 Task: Sort the products by best match.
Action: Mouse moved to (15, 146)
Screenshot: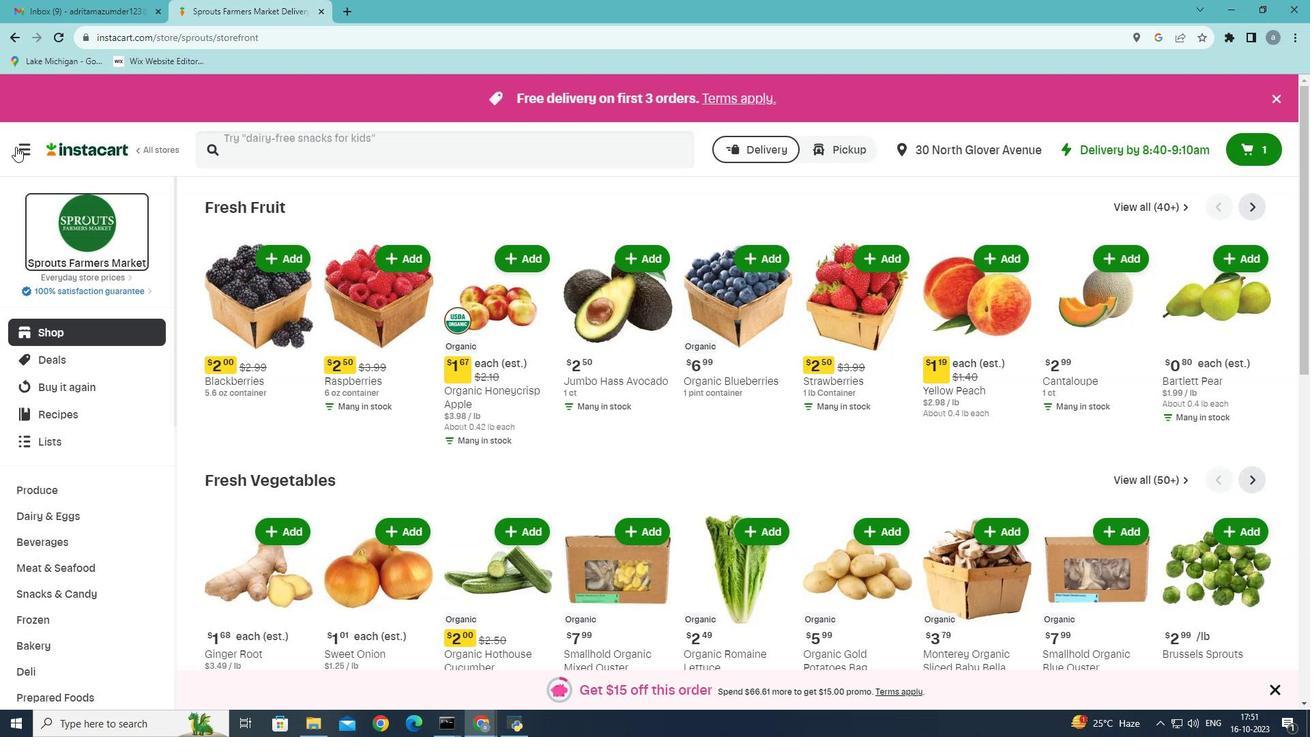 
Action: Mouse pressed left at (15, 146)
Screenshot: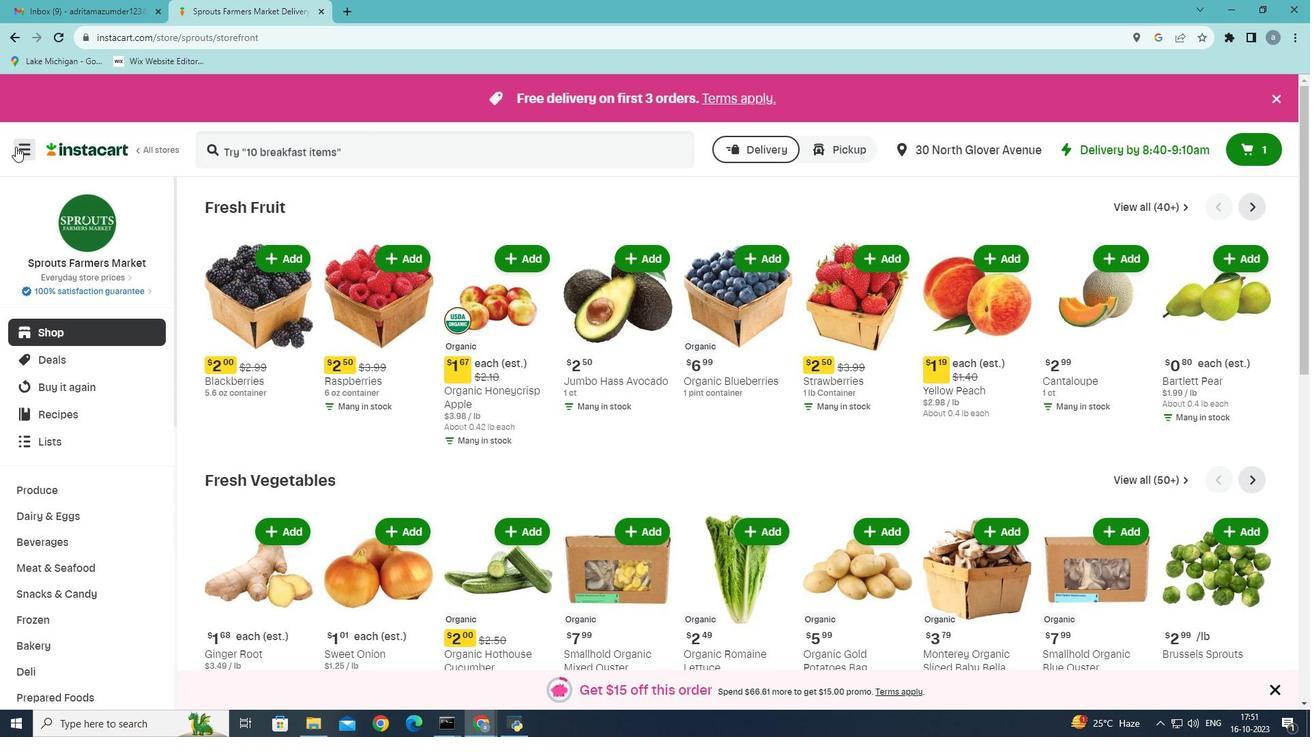 
Action: Mouse moved to (58, 396)
Screenshot: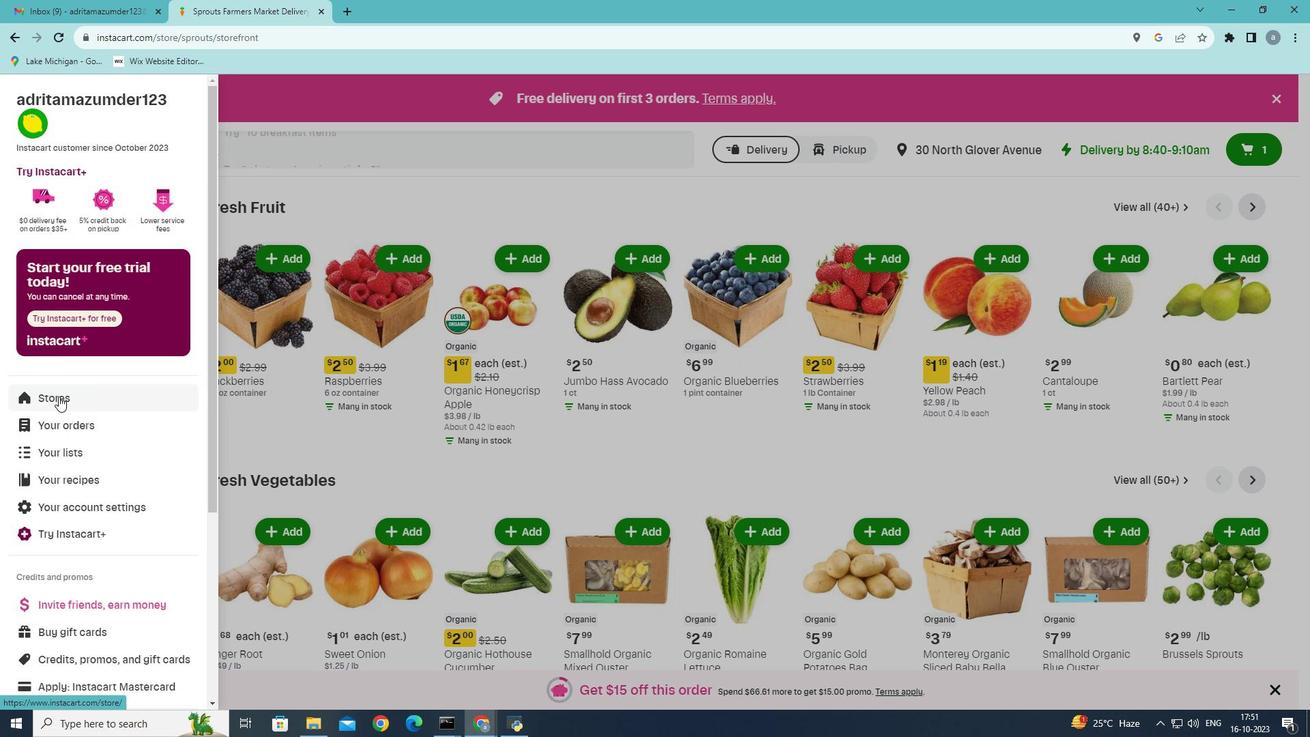 
Action: Mouse pressed left at (58, 396)
Screenshot: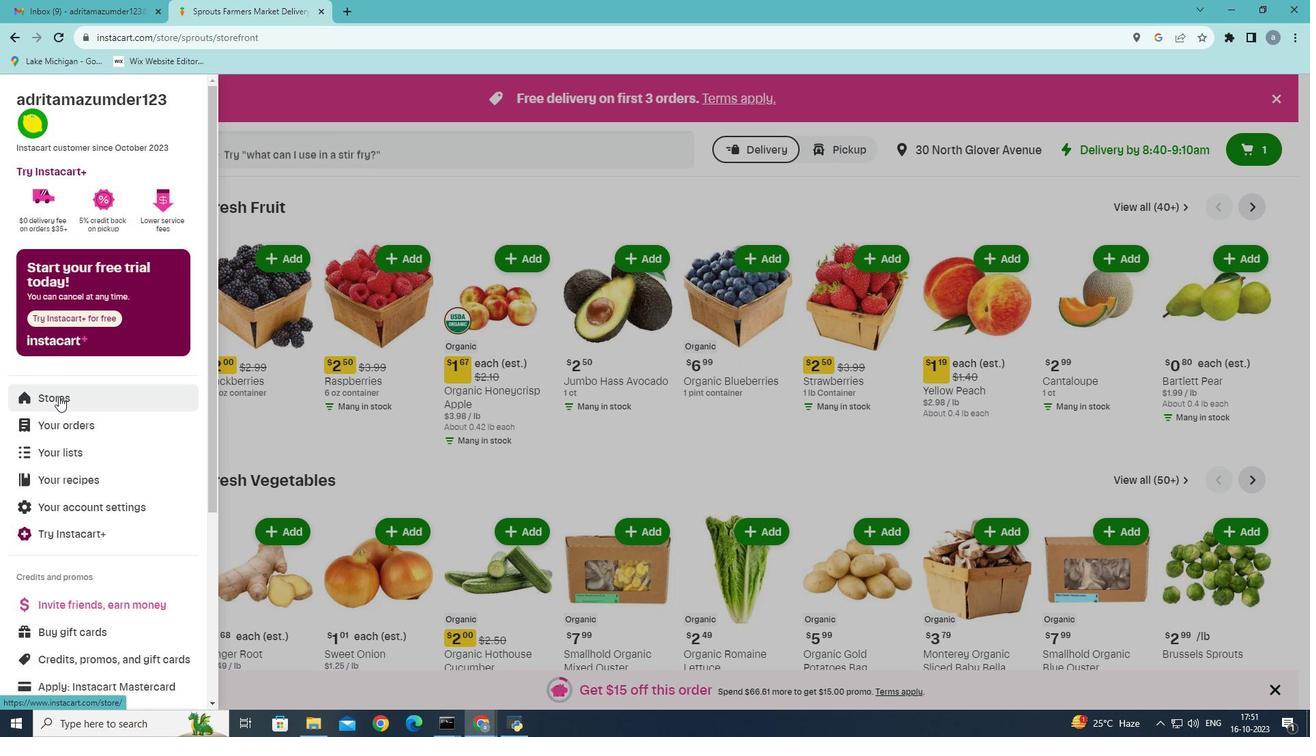 
Action: Mouse moved to (329, 169)
Screenshot: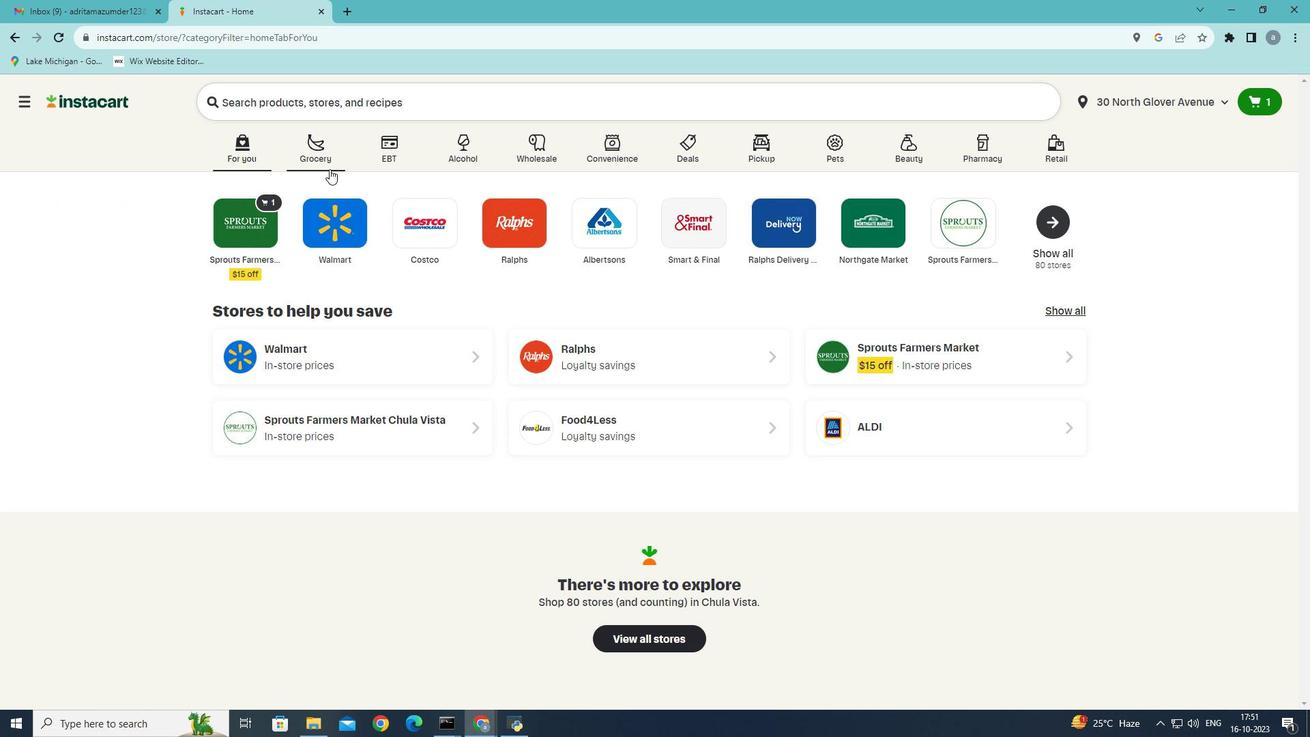 
Action: Mouse pressed left at (329, 169)
Screenshot: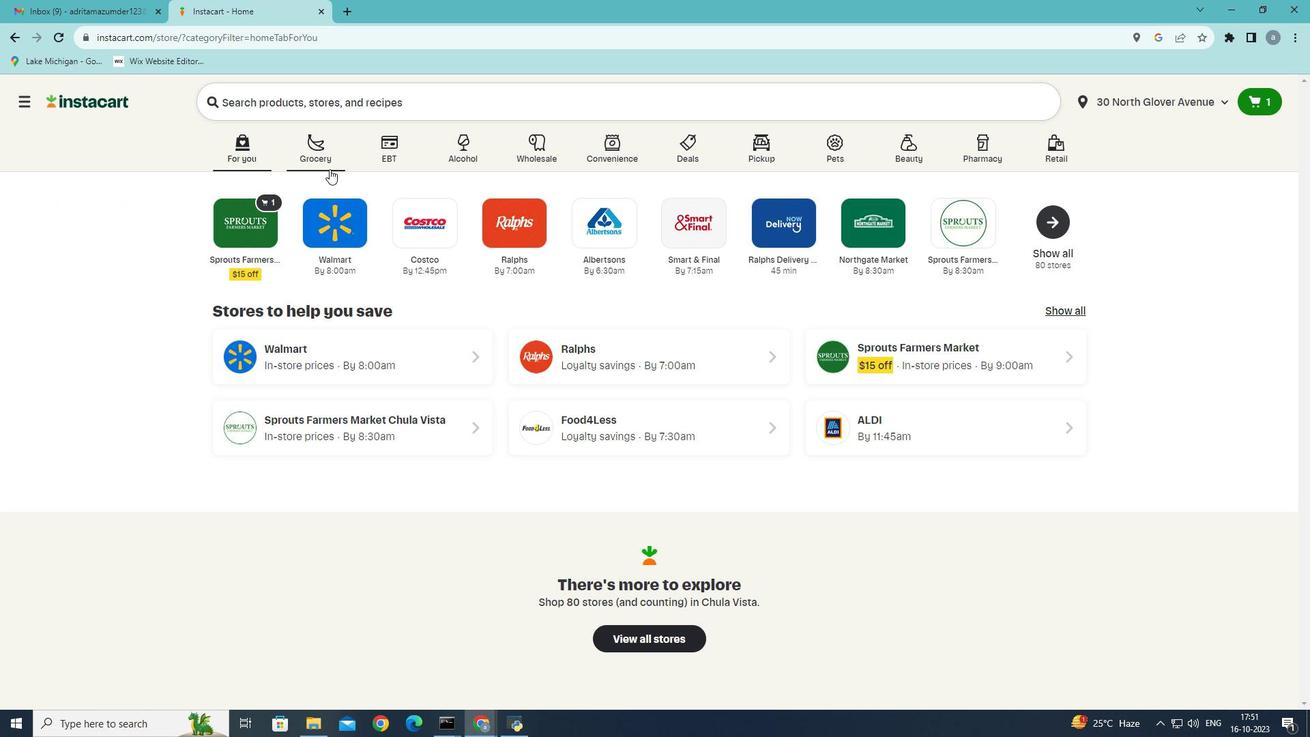 
Action: Mouse moved to (434, 236)
Screenshot: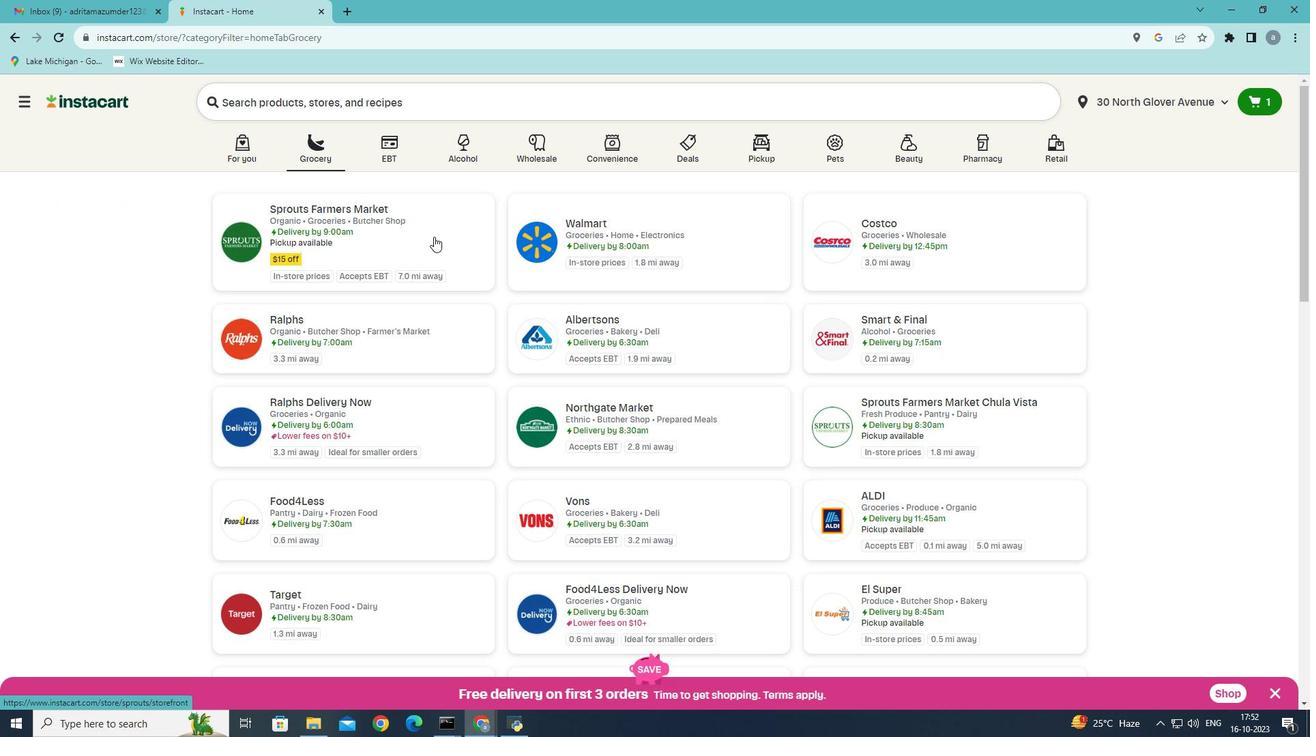 
Action: Mouse pressed left at (434, 236)
Screenshot: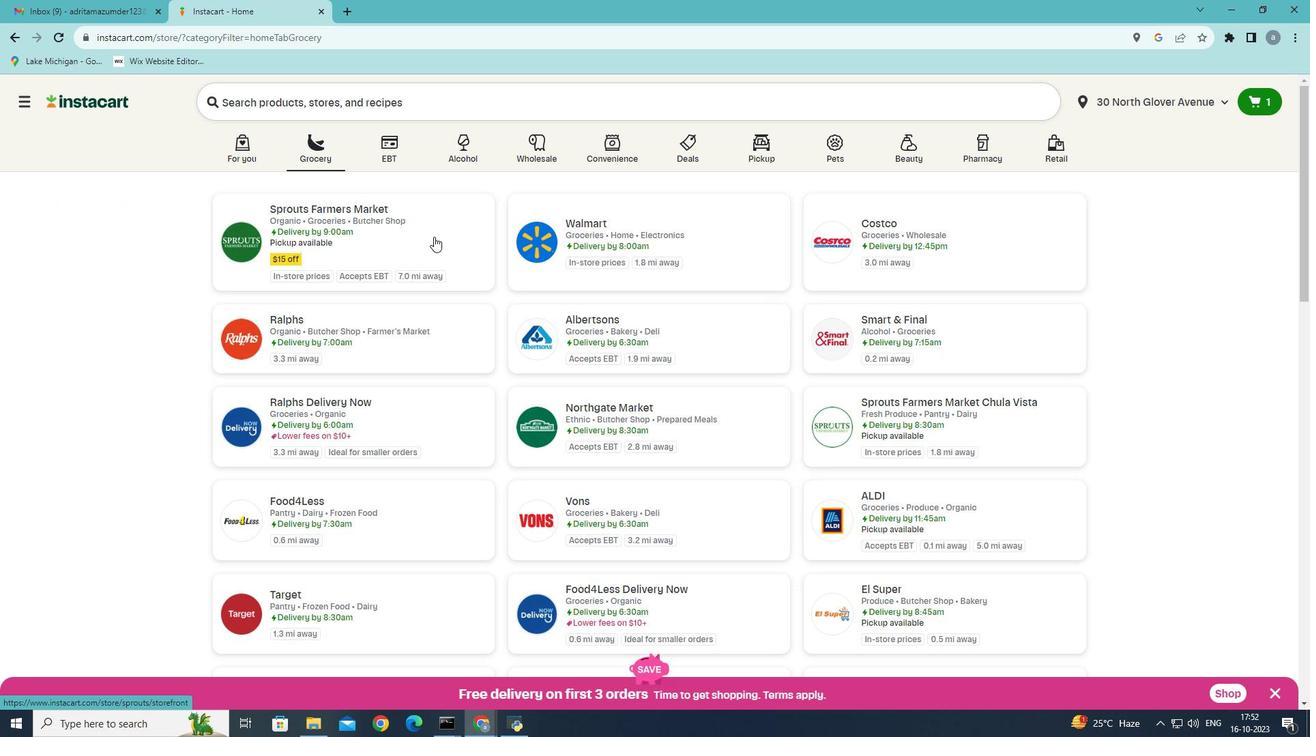 
Action: Mouse moved to (60, 563)
Screenshot: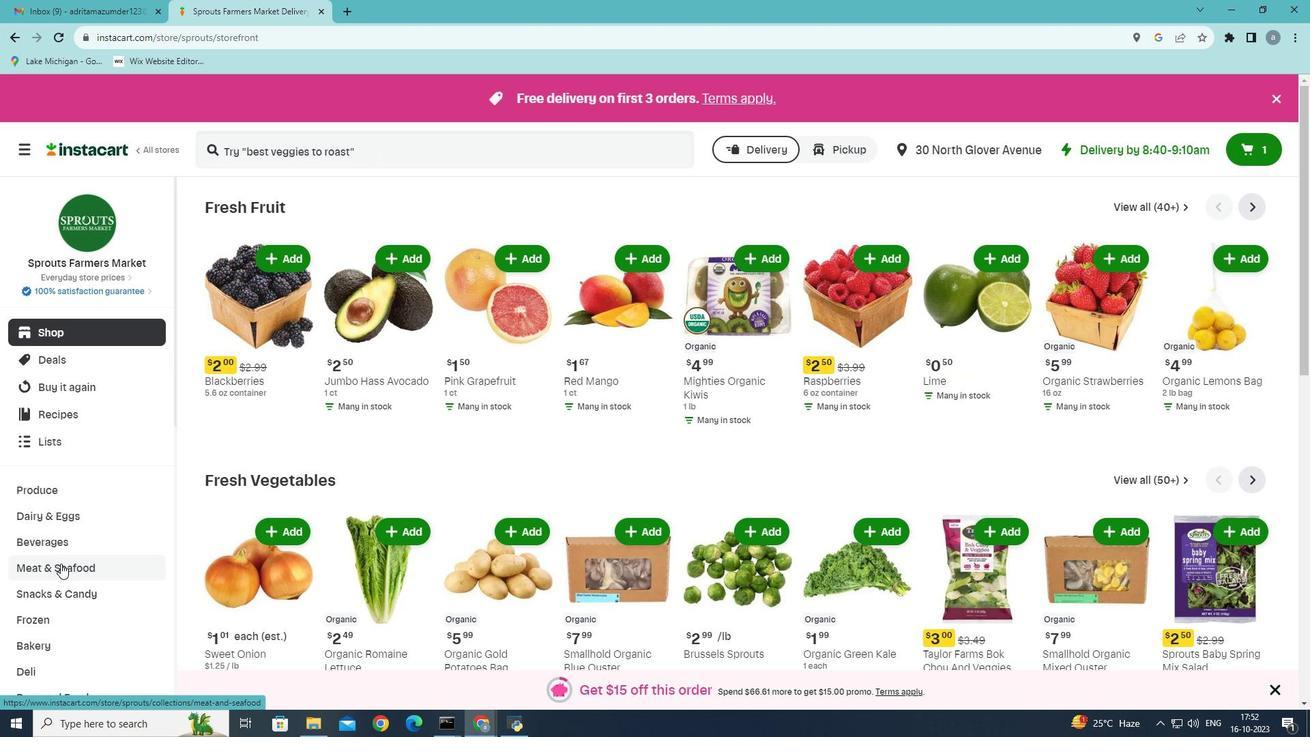 
Action: Mouse pressed left at (60, 563)
Screenshot: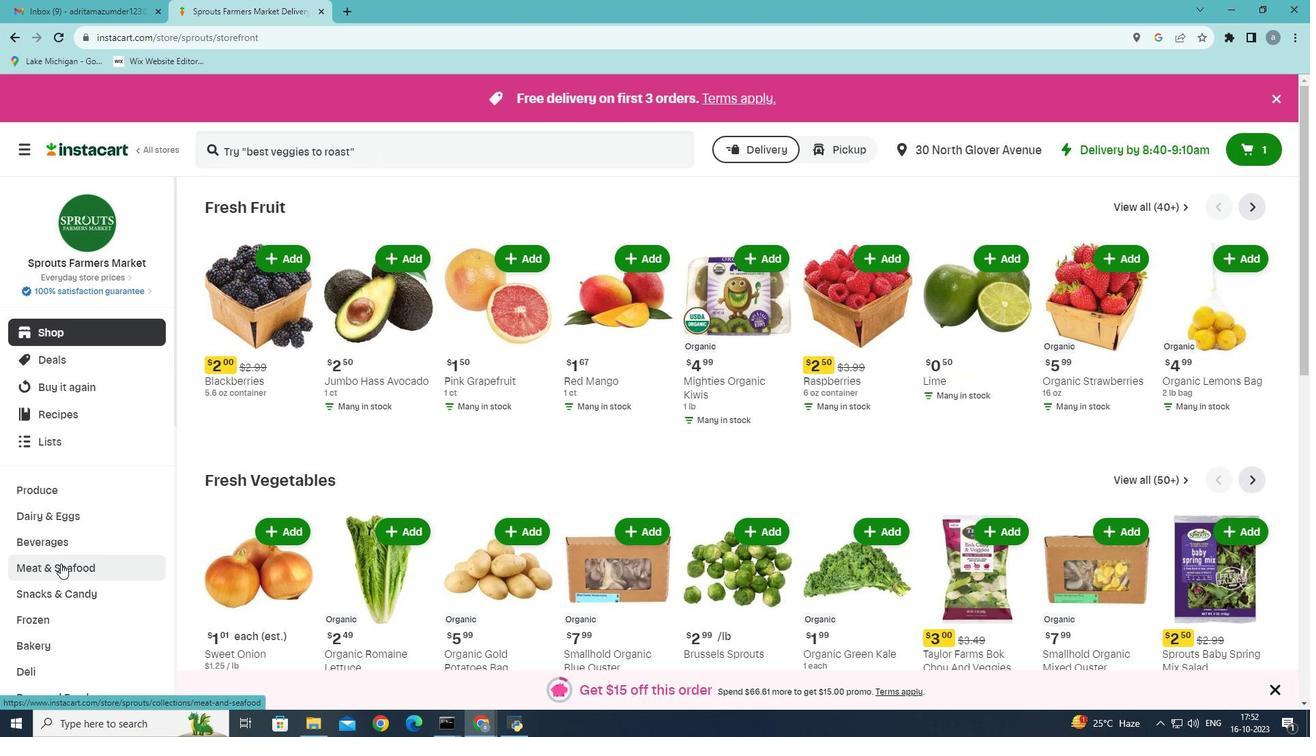 
Action: Mouse moved to (343, 238)
Screenshot: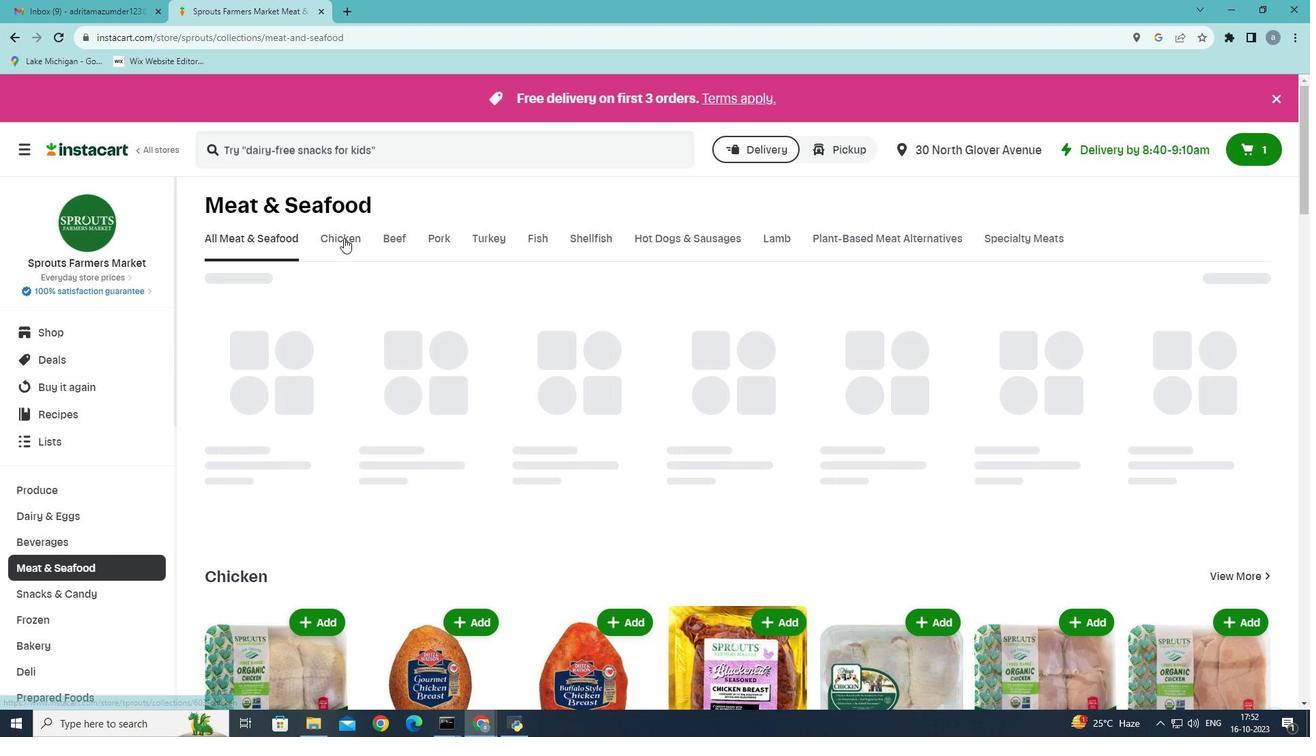 
Action: Mouse pressed left at (343, 238)
Screenshot: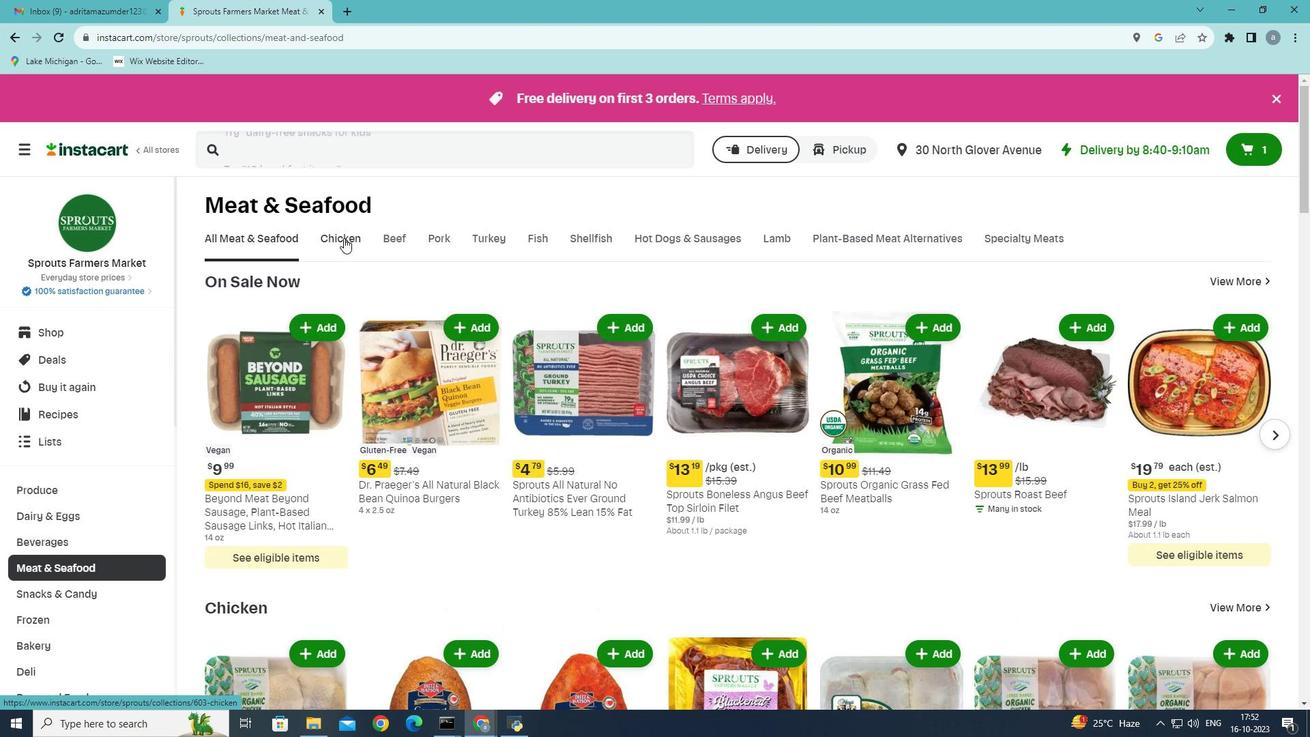 
Action: Mouse moved to (747, 297)
Screenshot: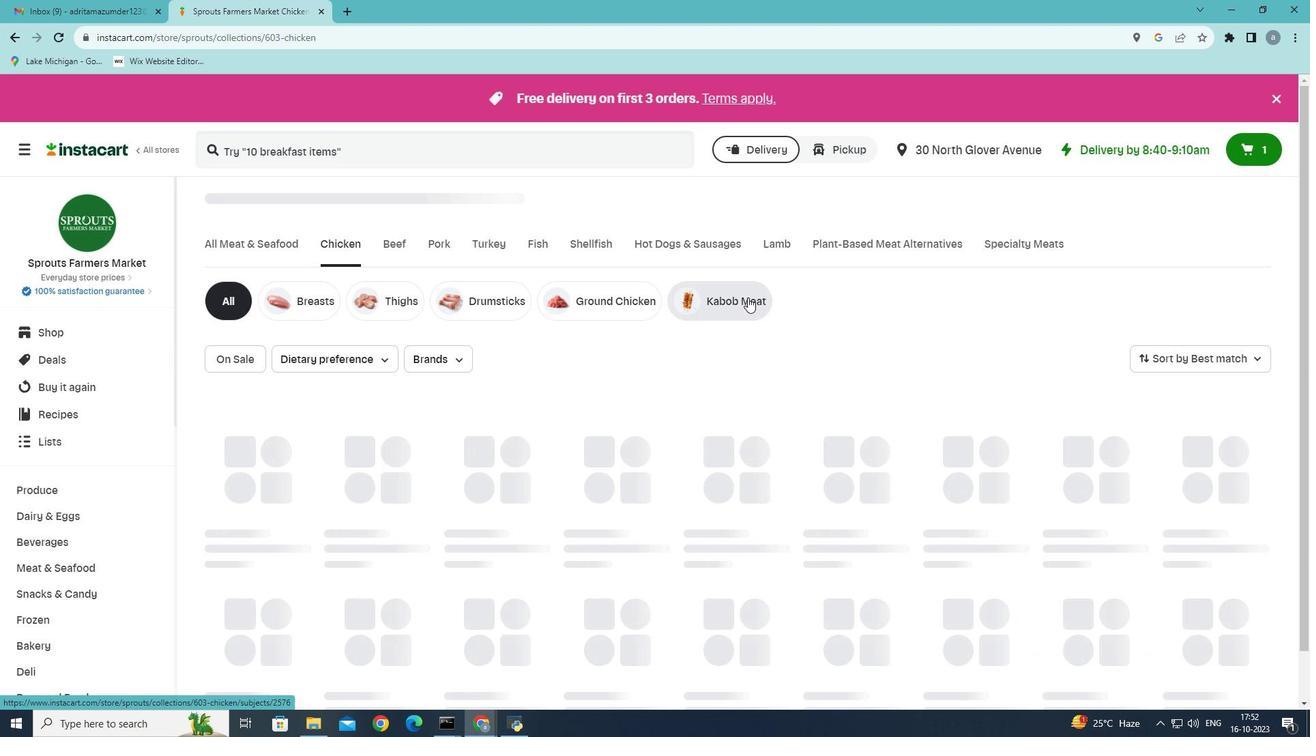 
Action: Mouse pressed left at (747, 297)
Screenshot: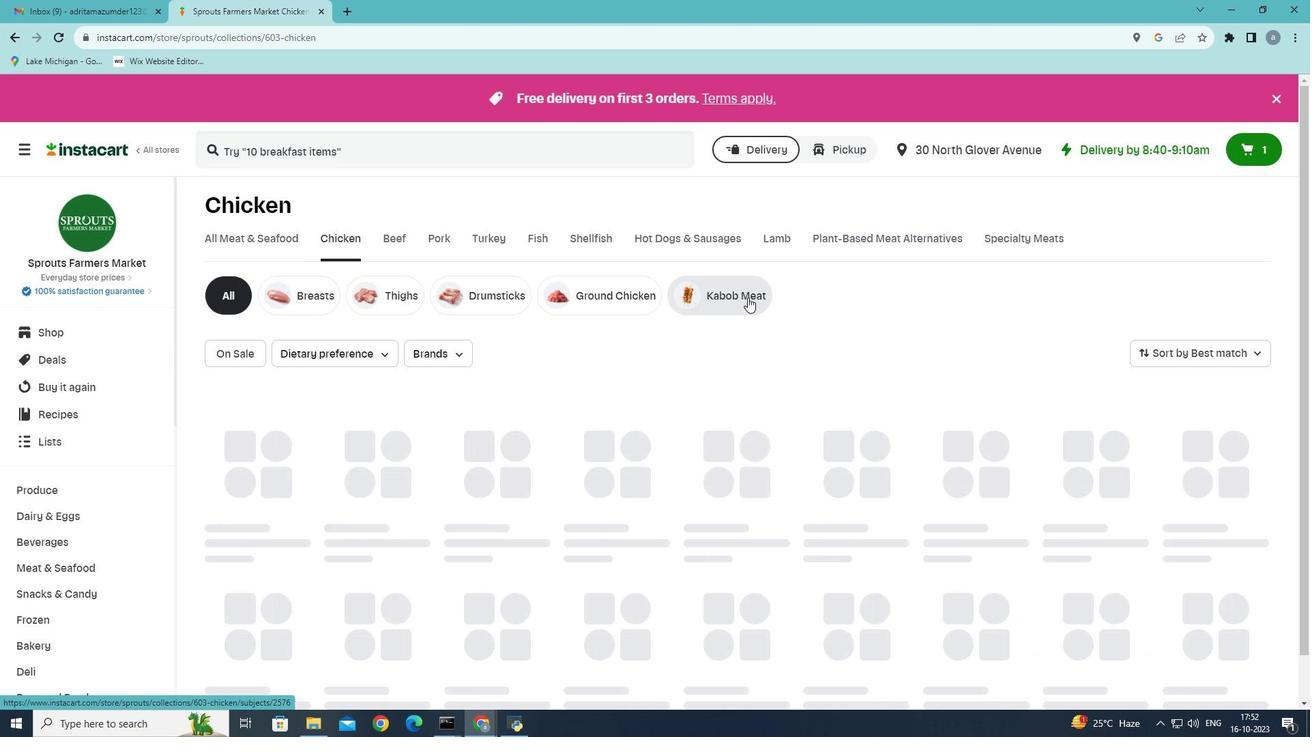 
Action: Mouse moved to (1269, 354)
Screenshot: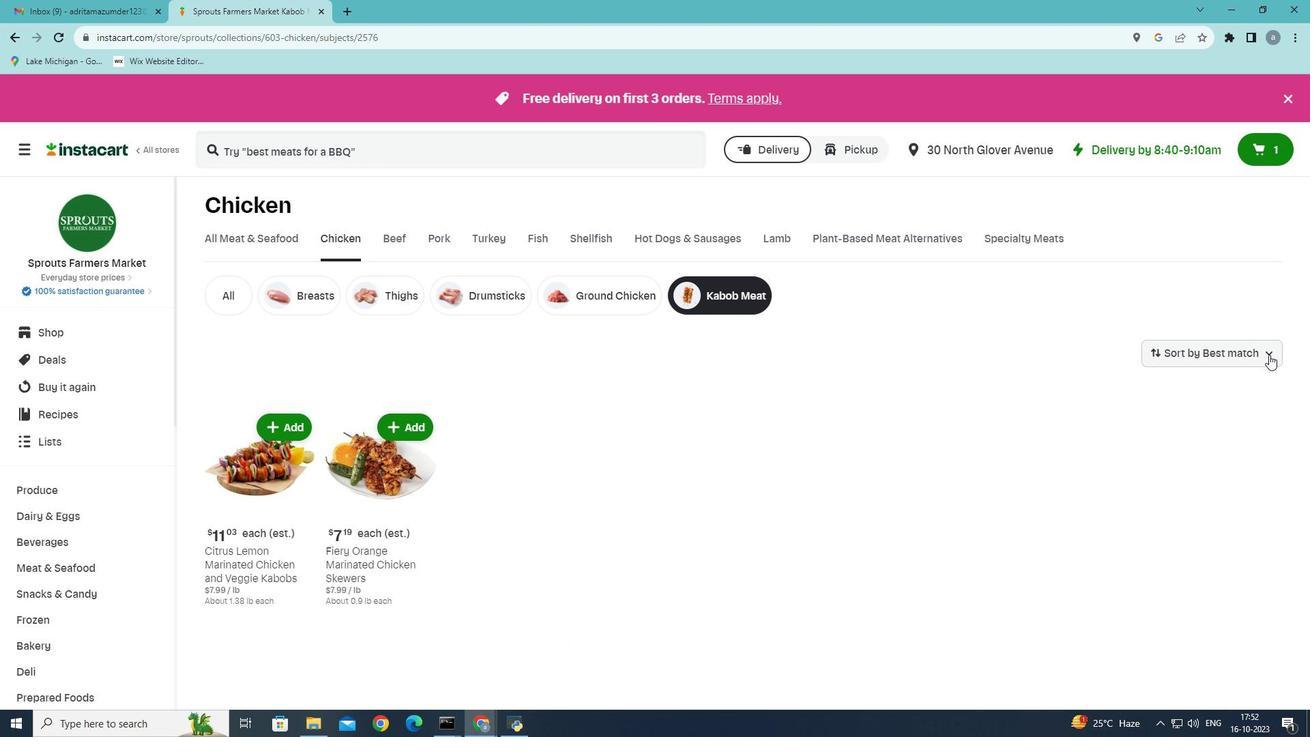 
Action: Mouse pressed left at (1269, 354)
Screenshot: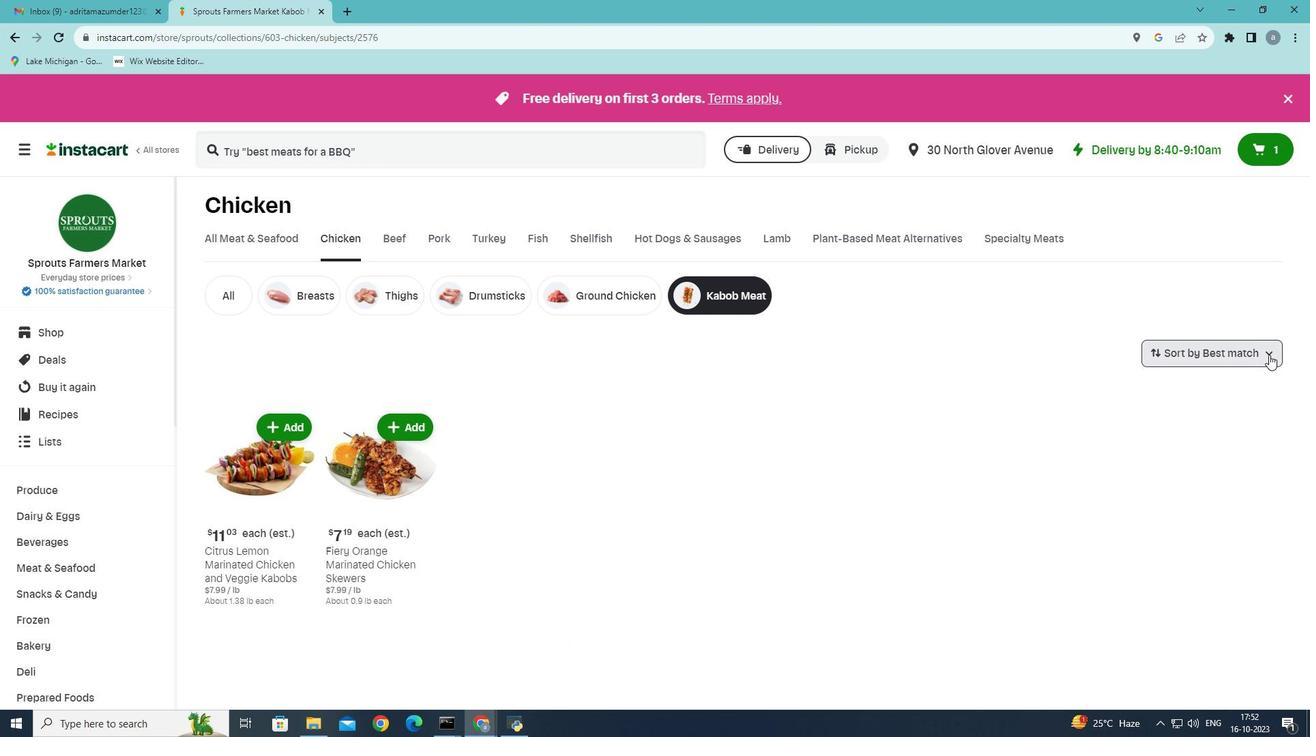
Action: Mouse moved to (1205, 394)
Screenshot: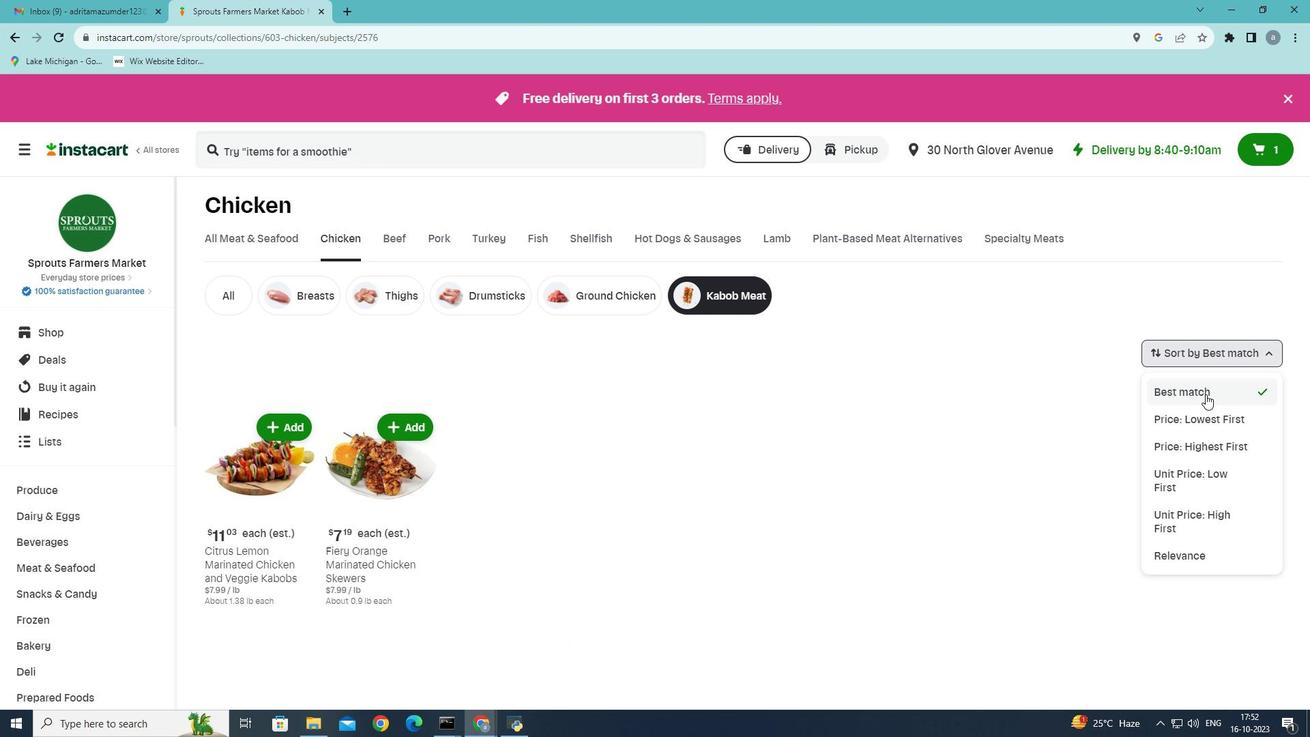 
Action: Mouse pressed left at (1205, 394)
Screenshot: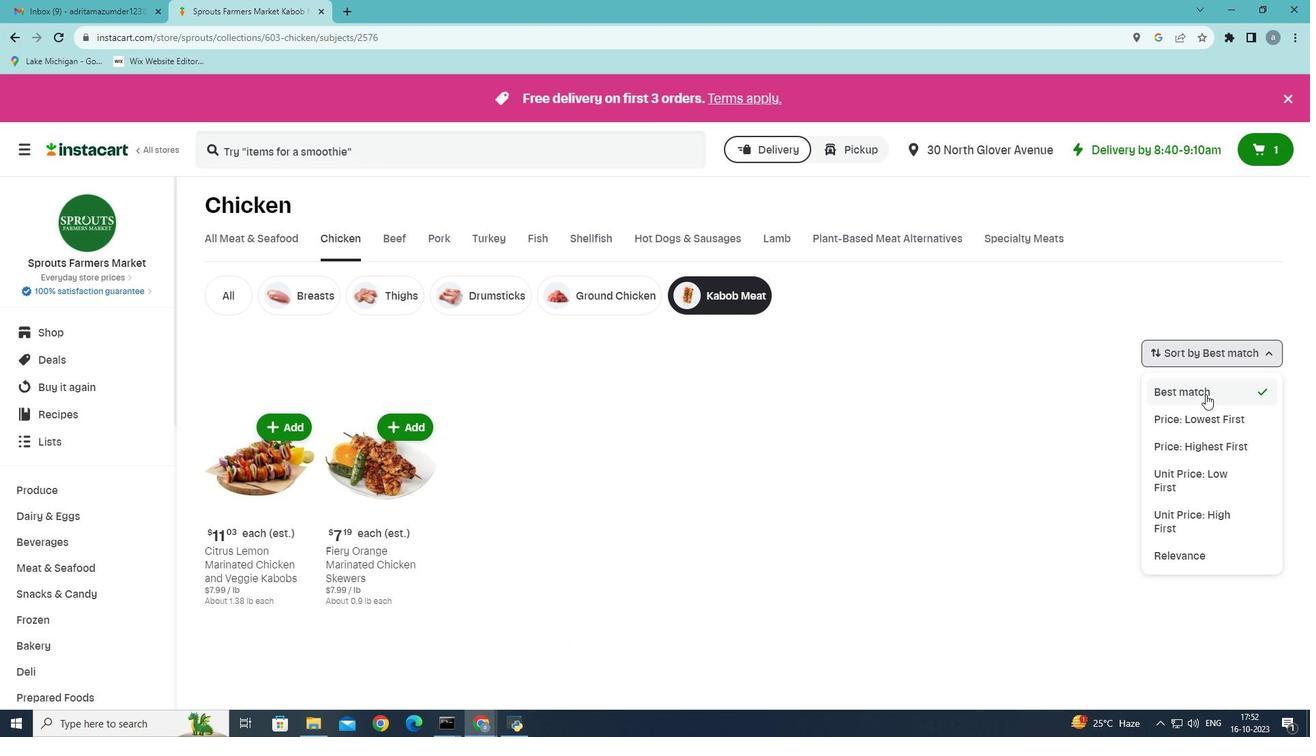 
Action: Mouse moved to (865, 376)
Screenshot: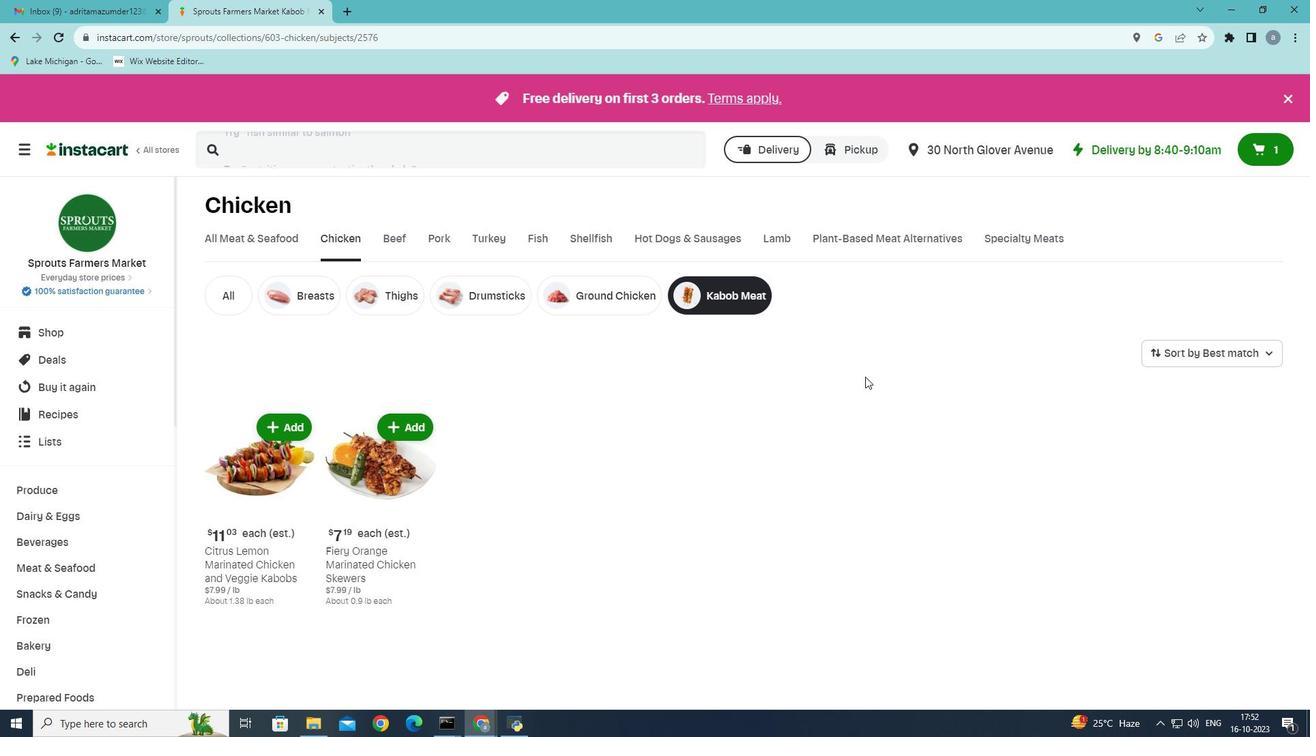 
